 Task: Sort the products by price (lowest first).
Action: Mouse pressed left at (19, 101)
Screenshot: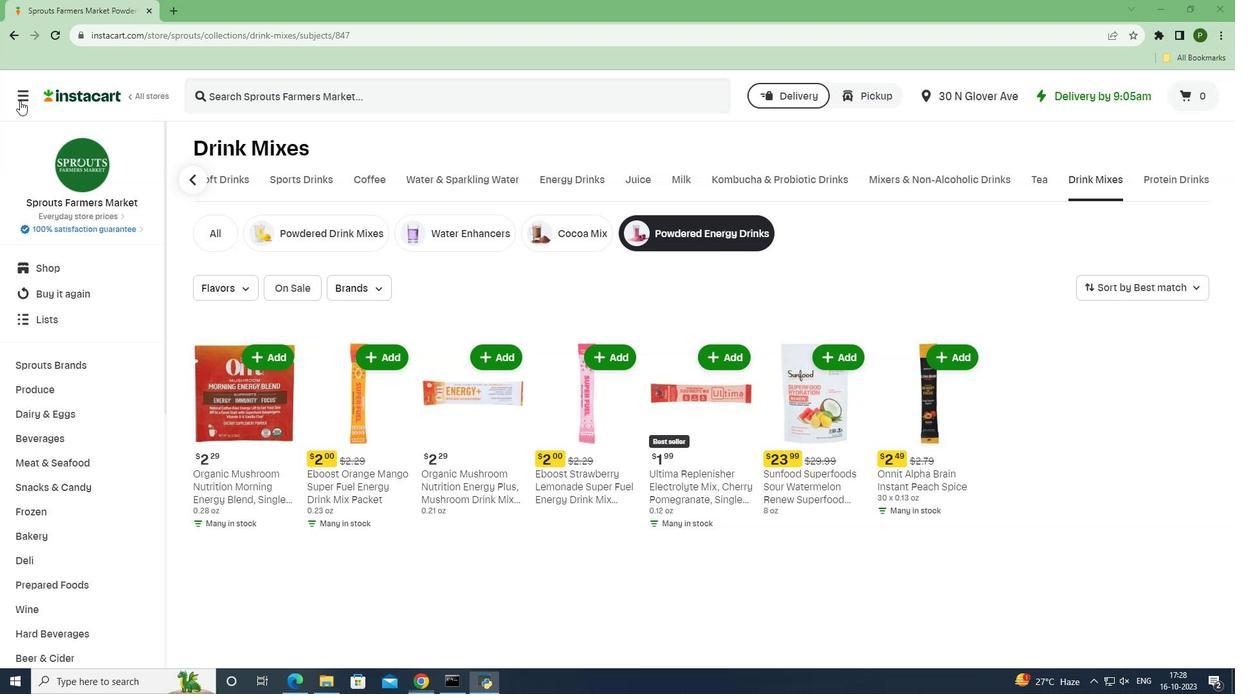 
Action: Mouse moved to (41, 342)
Screenshot: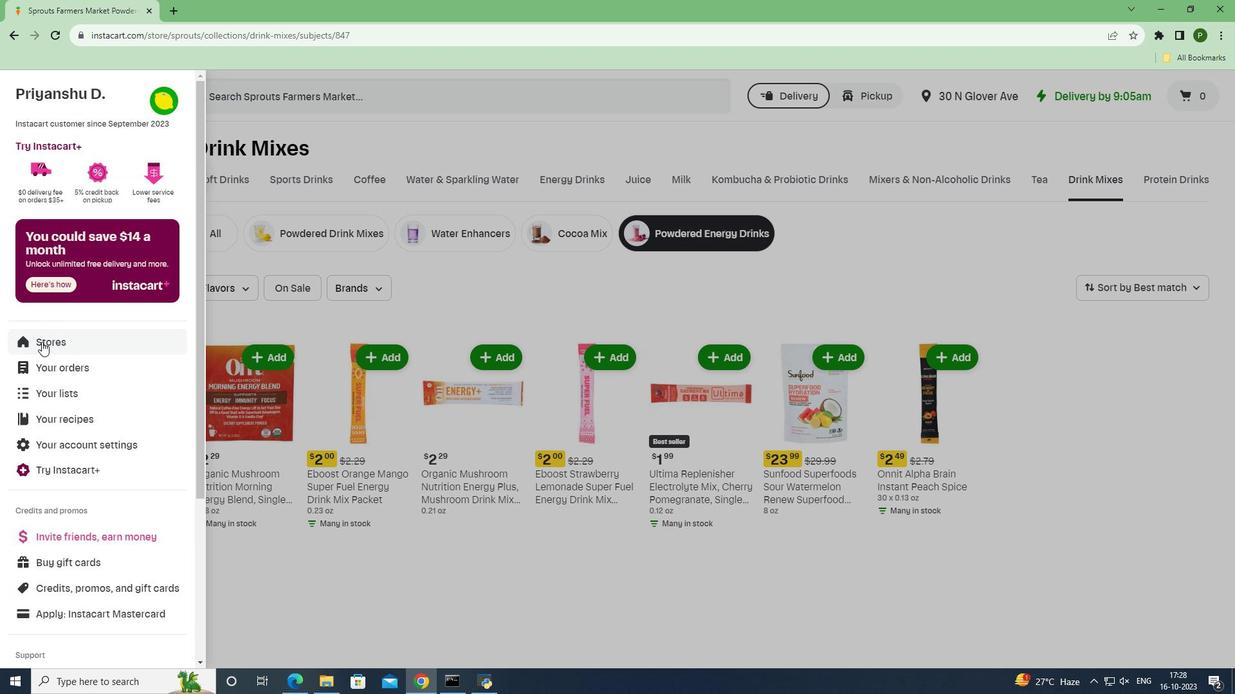 
Action: Mouse pressed left at (41, 342)
Screenshot: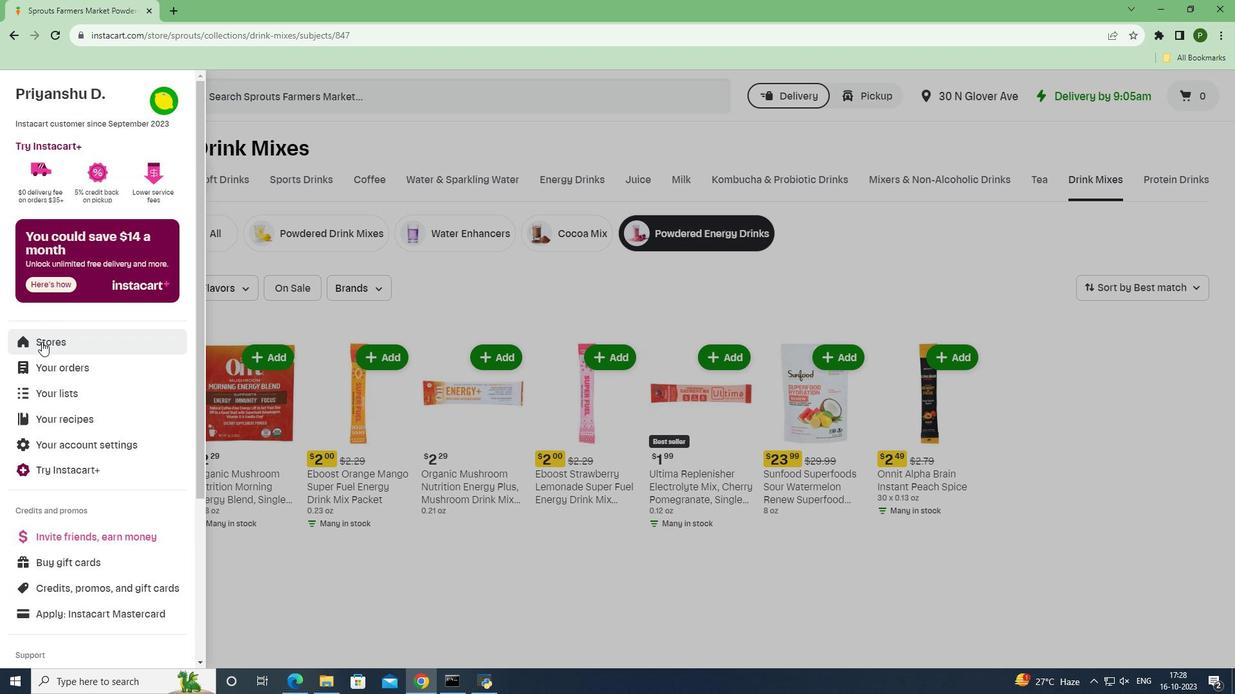 
Action: Mouse moved to (299, 147)
Screenshot: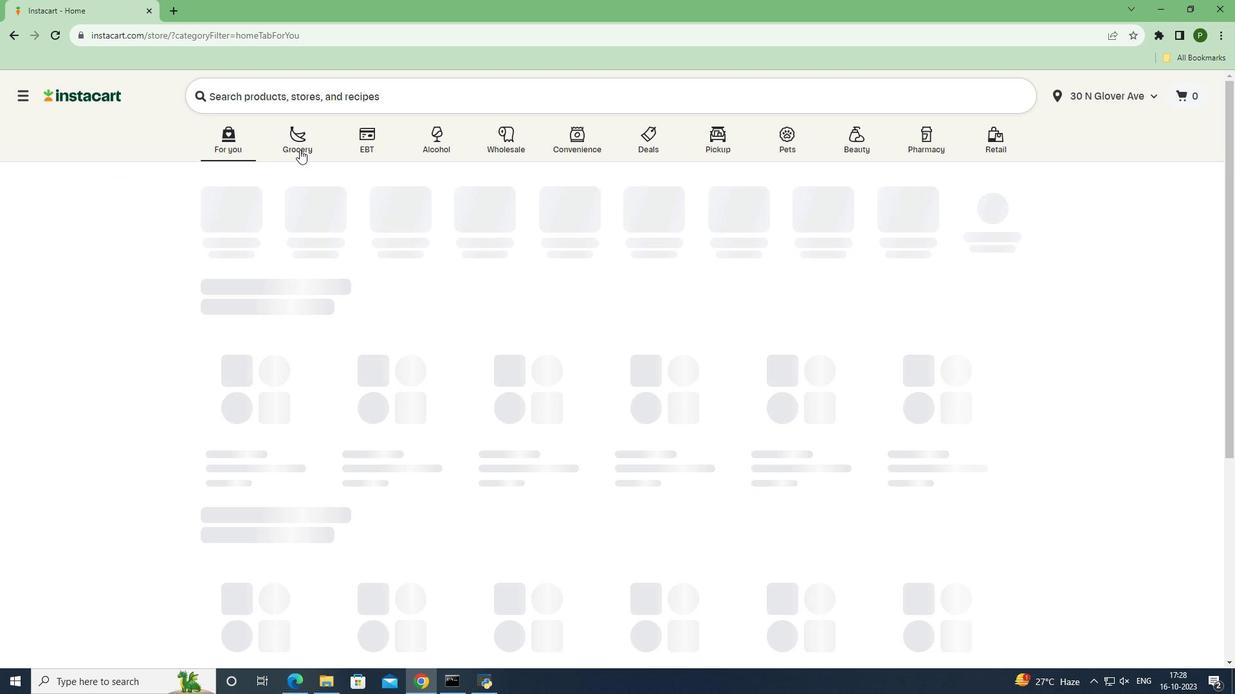 
Action: Mouse pressed left at (299, 147)
Screenshot: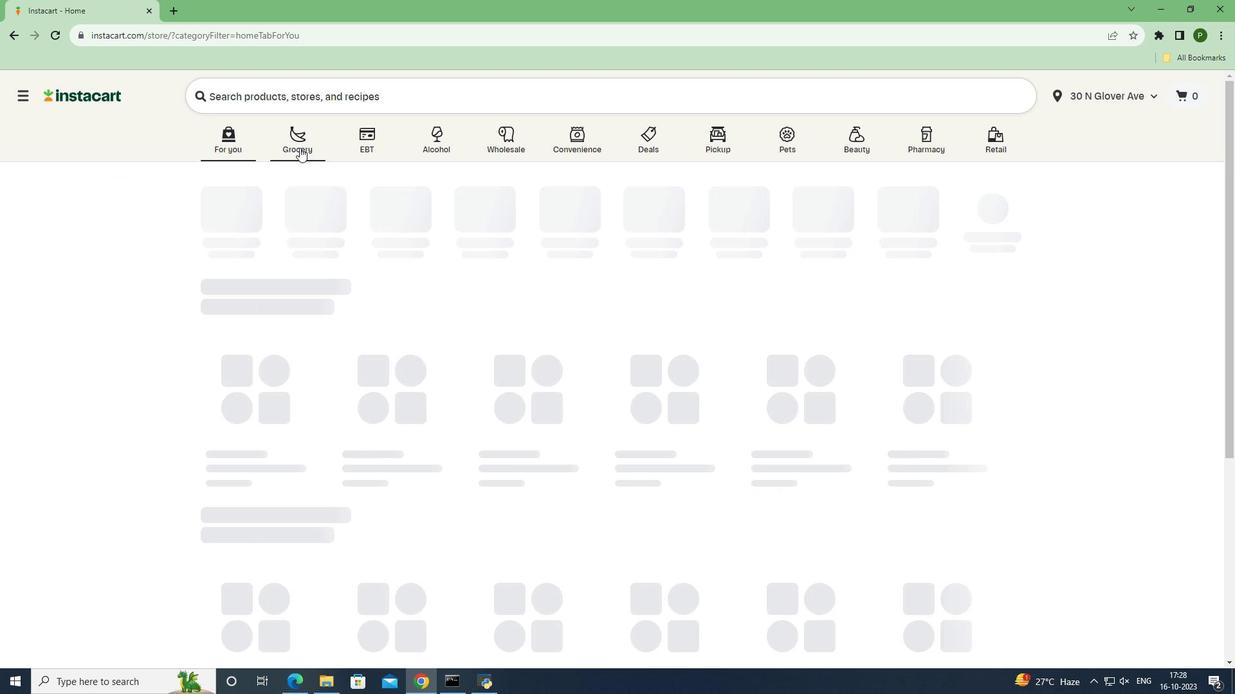 
Action: Mouse moved to (784, 289)
Screenshot: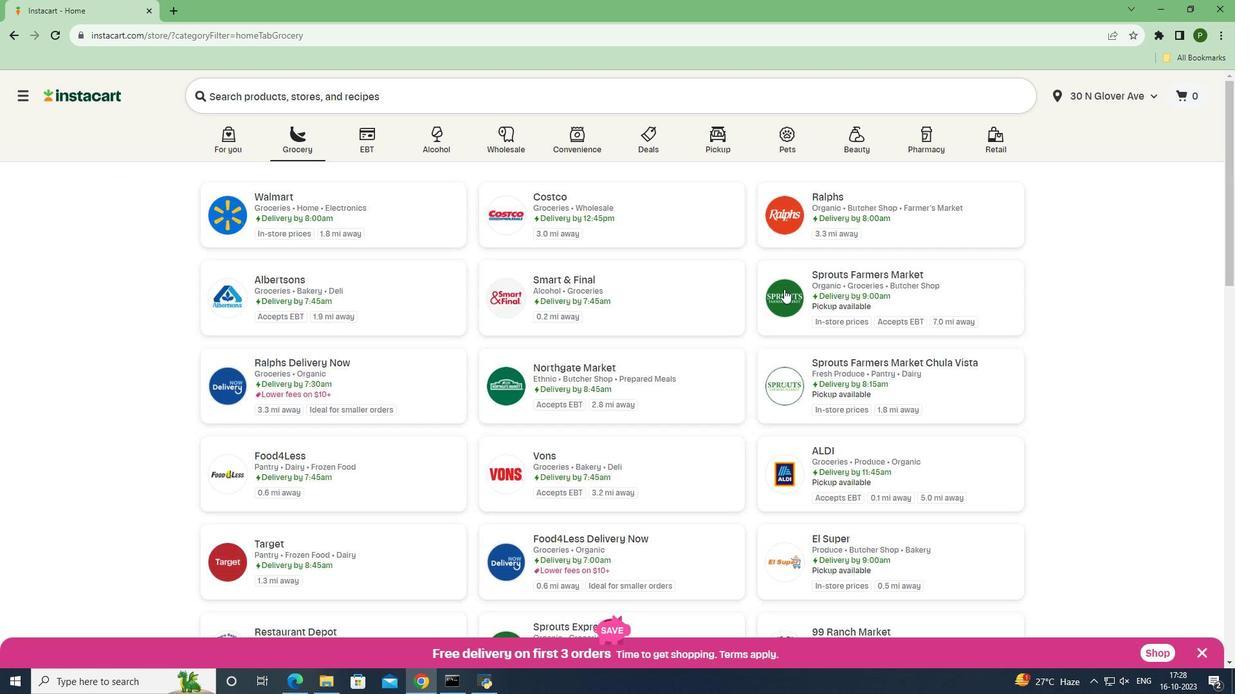 
Action: Mouse pressed left at (784, 289)
Screenshot: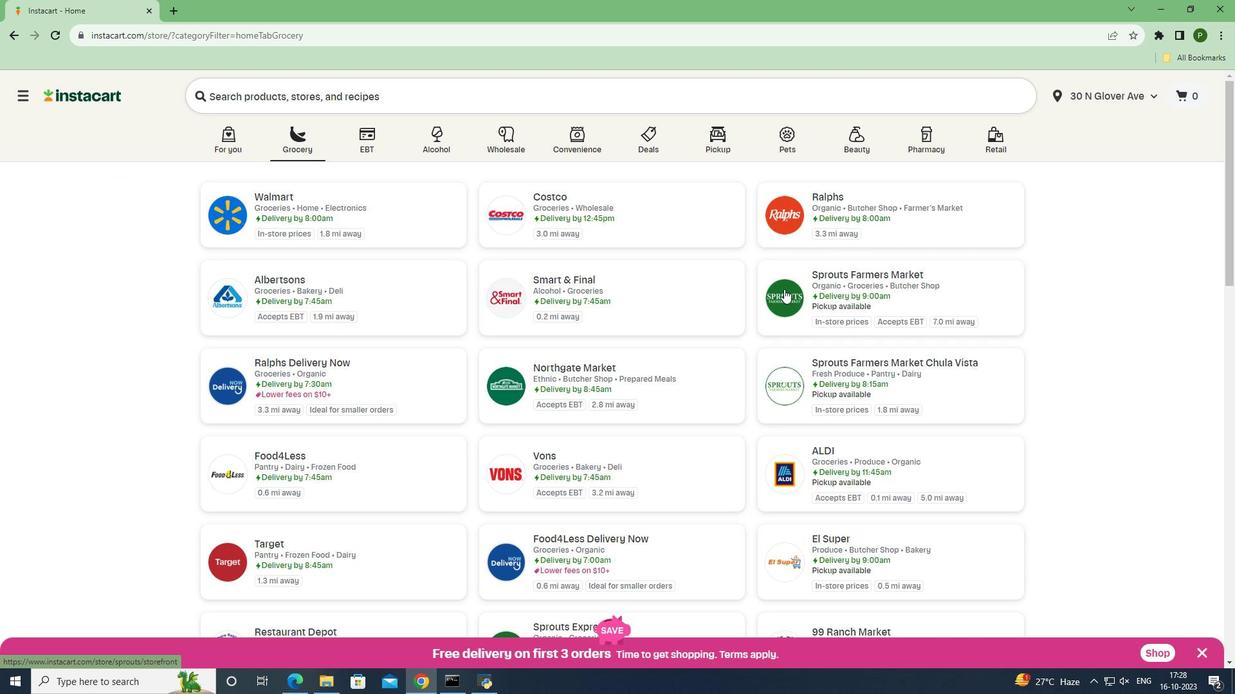 
Action: Mouse moved to (68, 433)
Screenshot: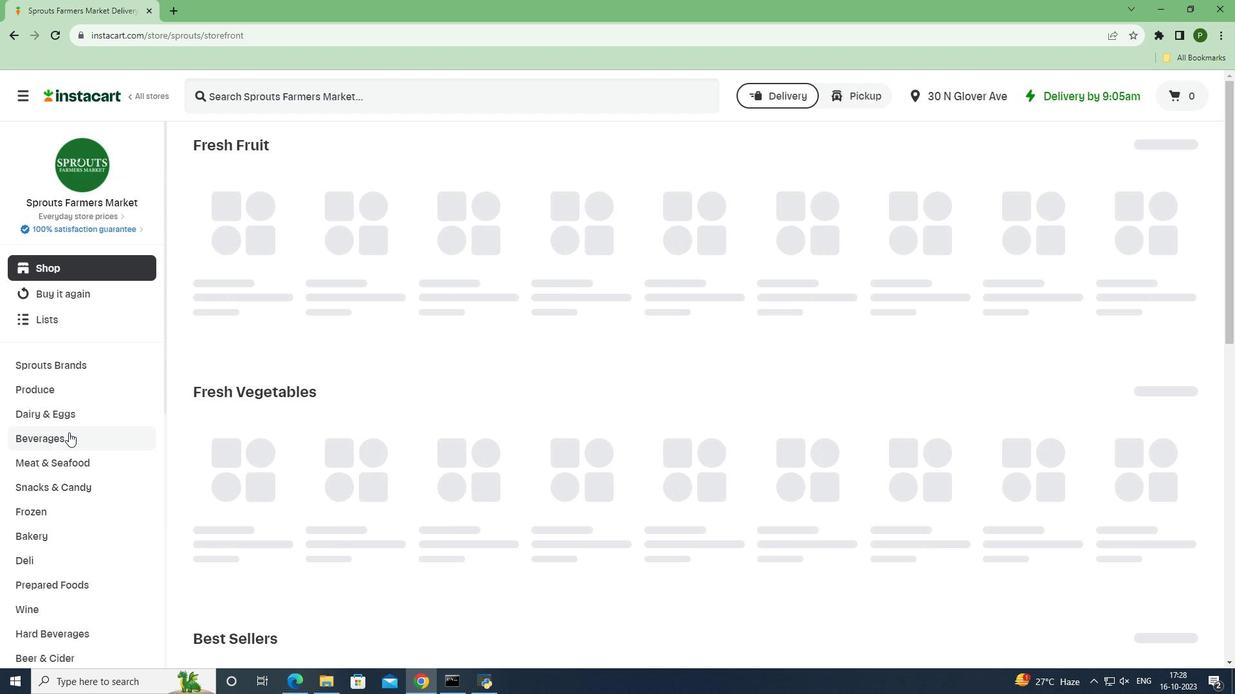 
Action: Mouse pressed left at (68, 433)
Screenshot: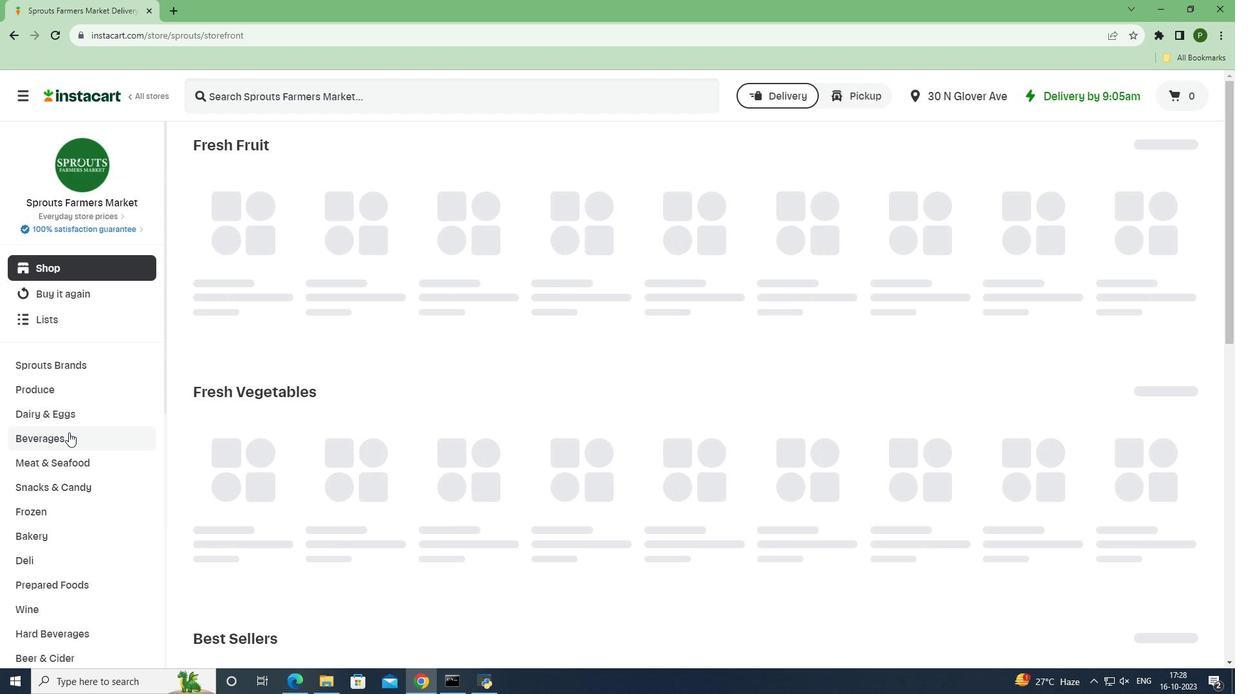 
Action: Mouse moved to (1151, 179)
Screenshot: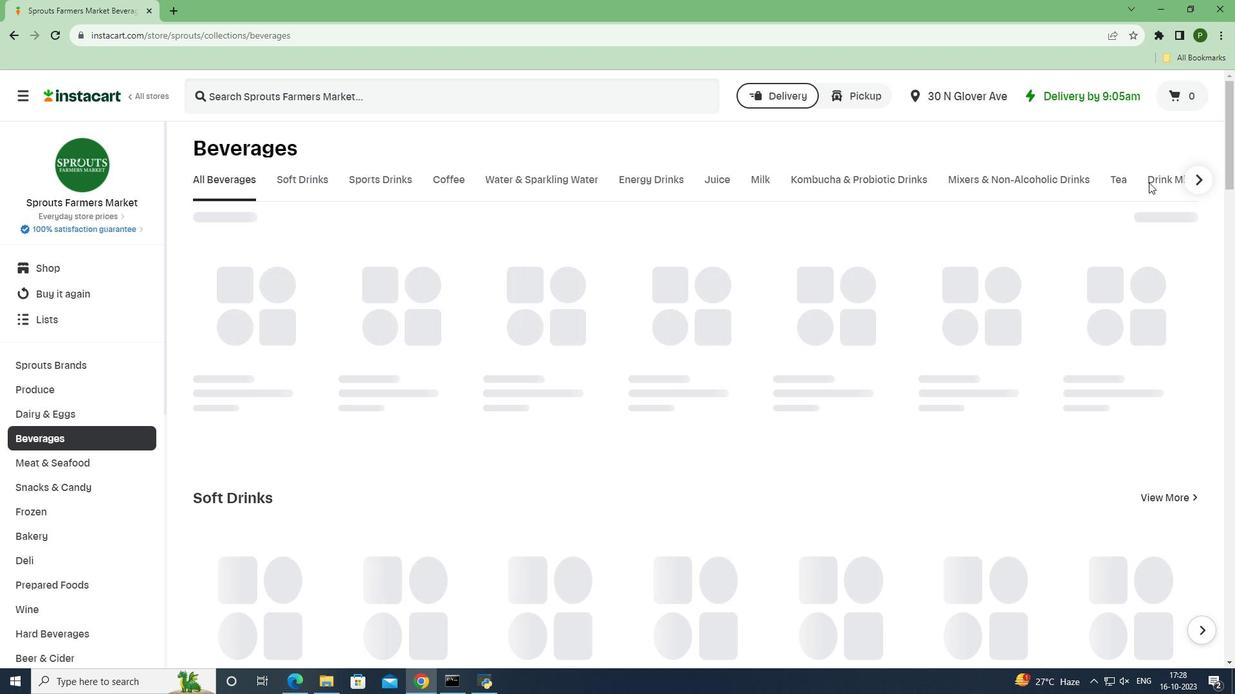 
Action: Mouse pressed left at (1151, 179)
Screenshot: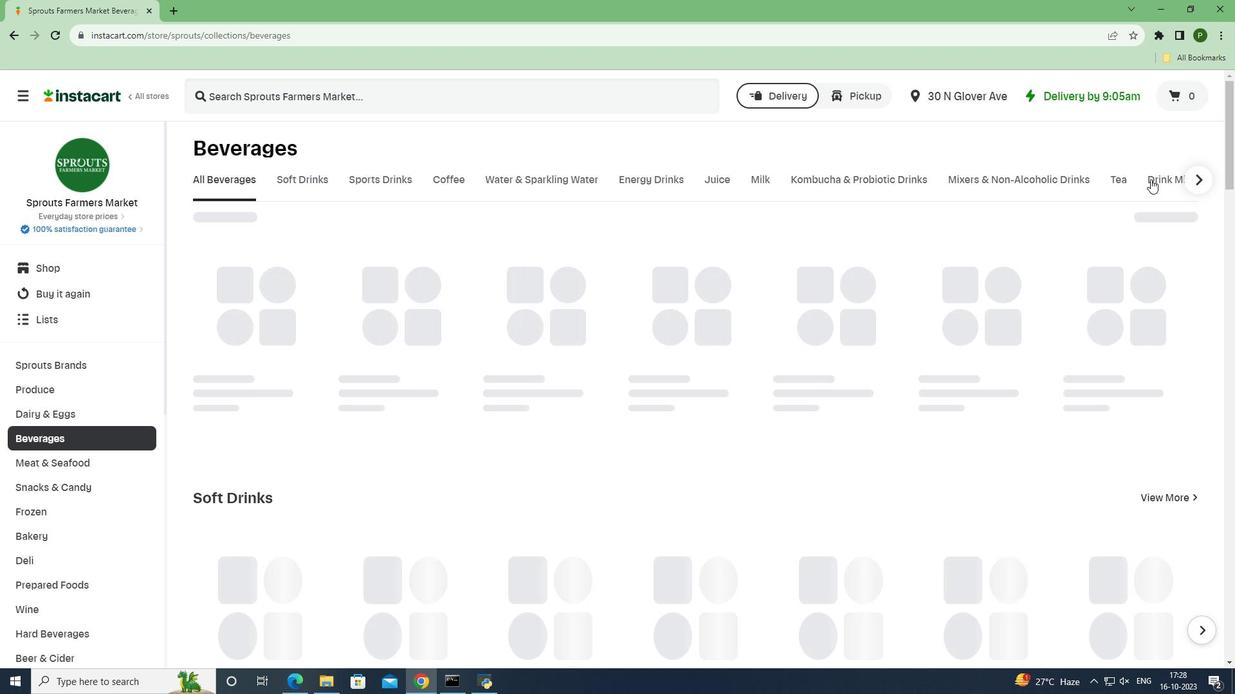 
Action: Mouse moved to (714, 241)
Screenshot: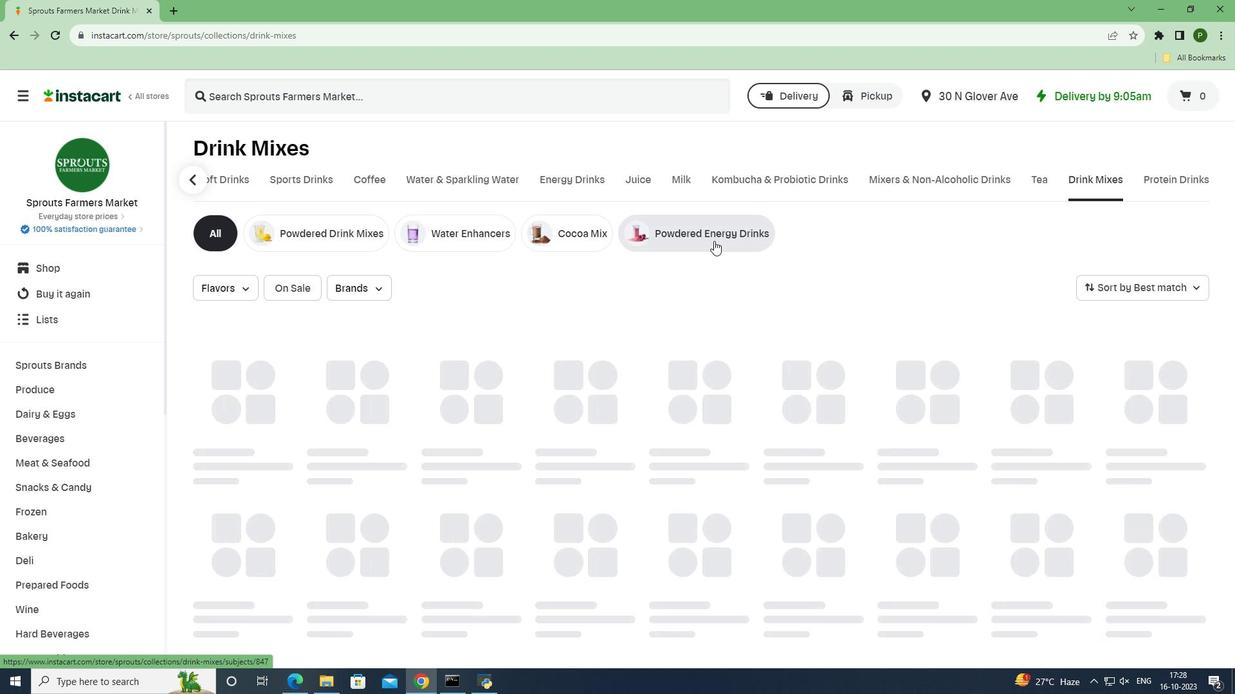 
Action: Mouse pressed left at (714, 241)
Screenshot: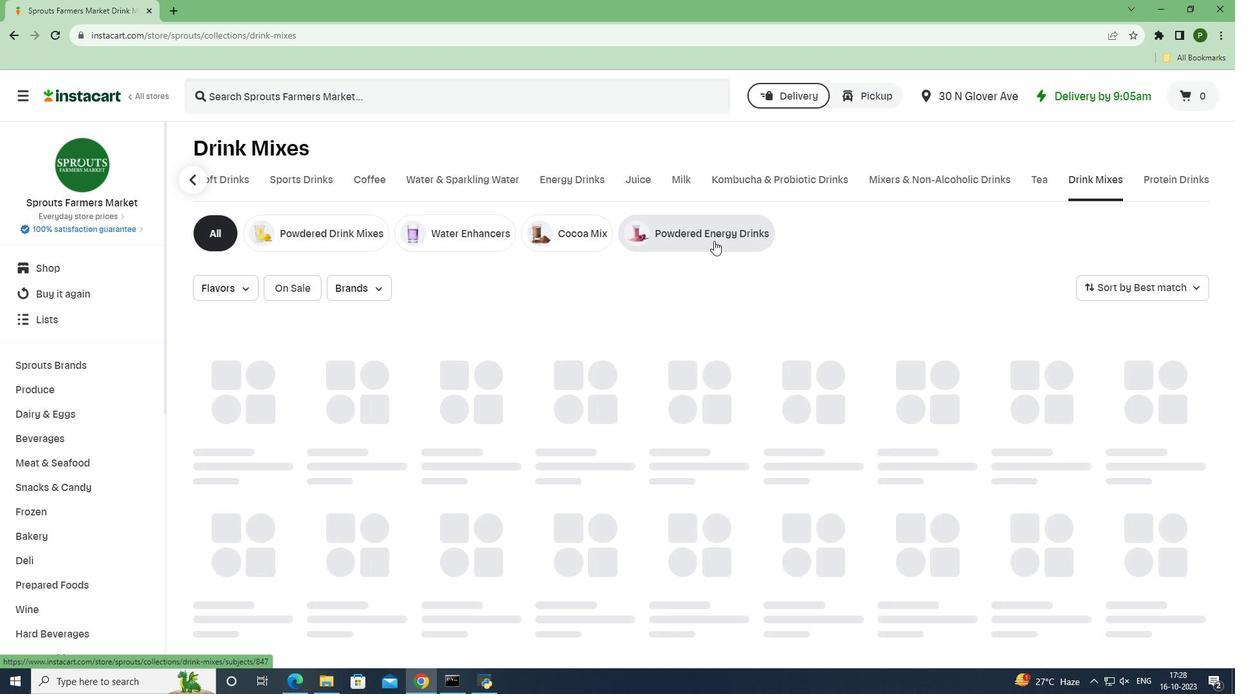 
Action: Mouse moved to (1180, 288)
Screenshot: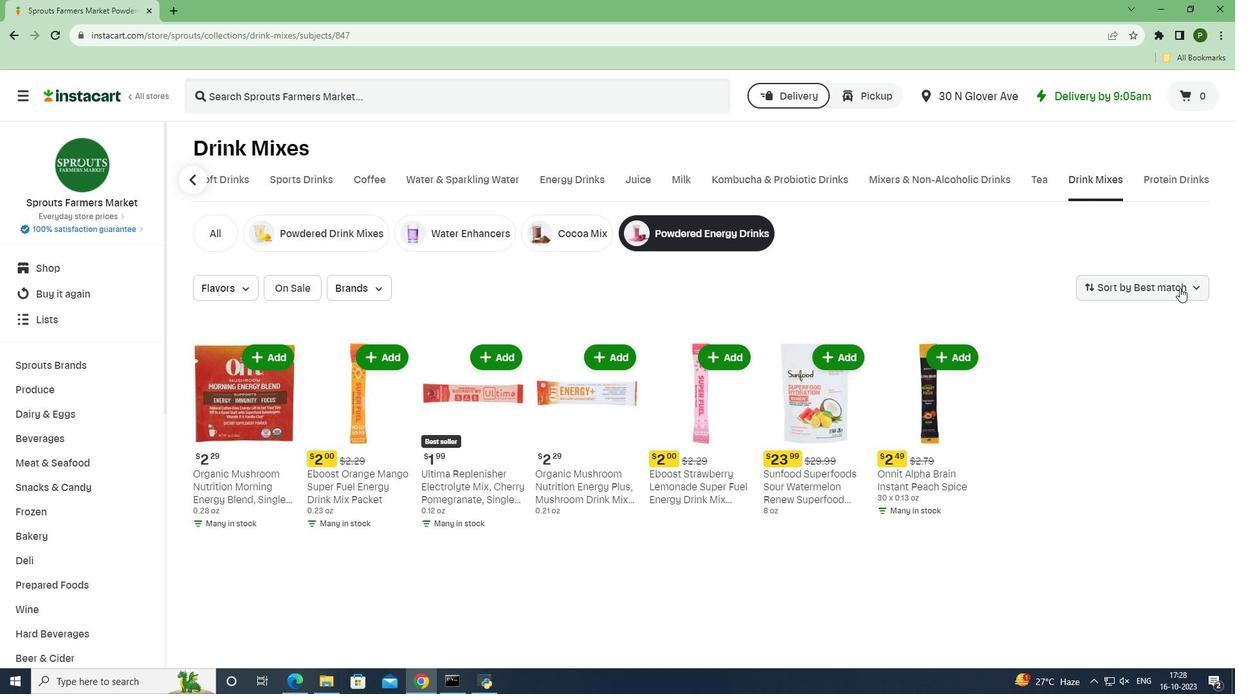 
Action: Mouse pressed left at (1180, 288)
Screenshot: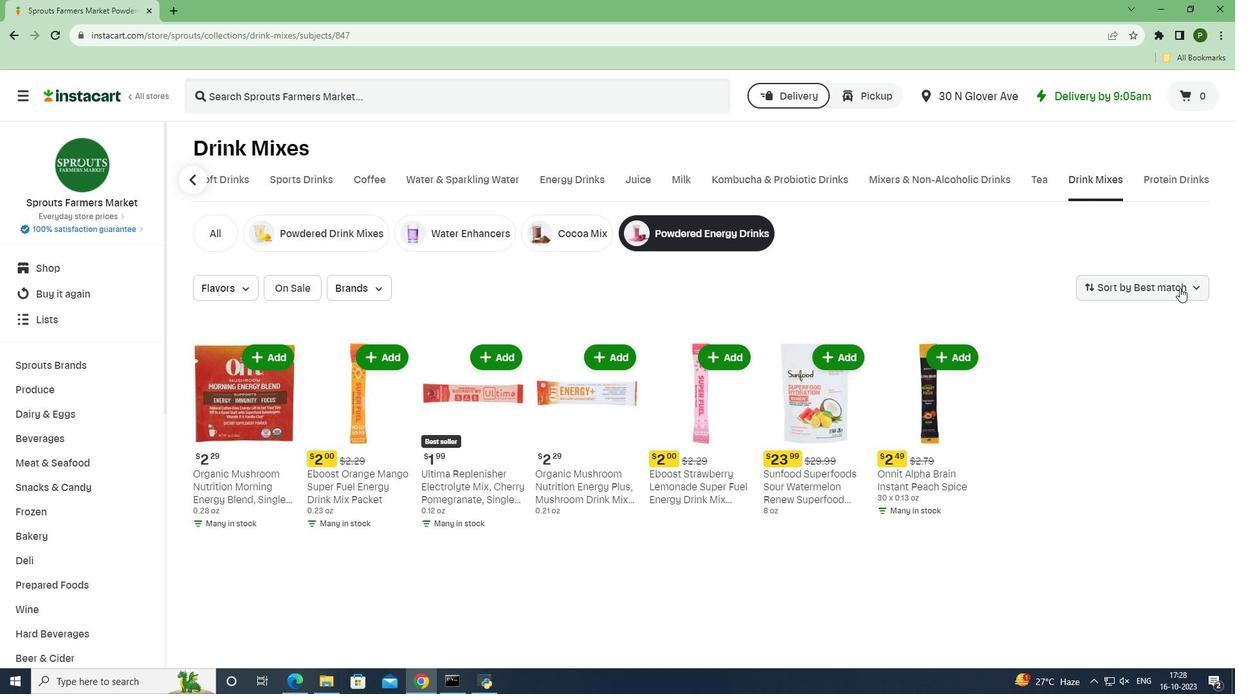 
Action: Mouse moved to (1152, 346)
Screenshot: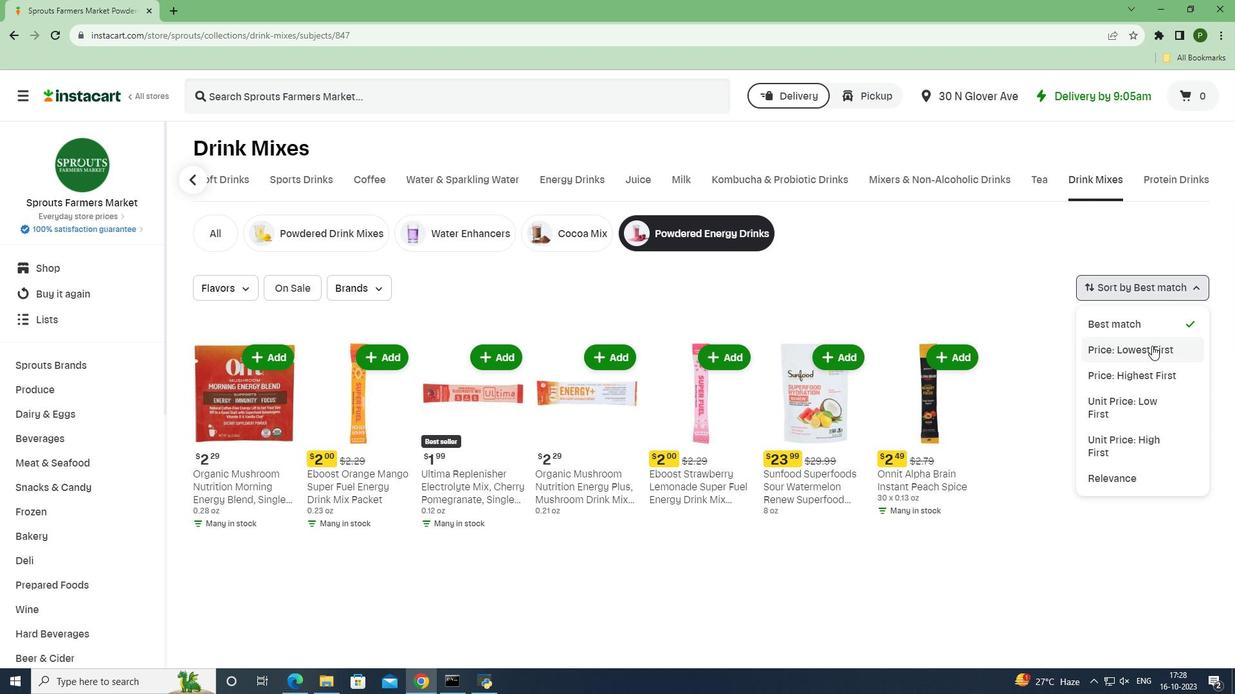 
Action: Mouse pressed left at (1152, 346)
Screenshot: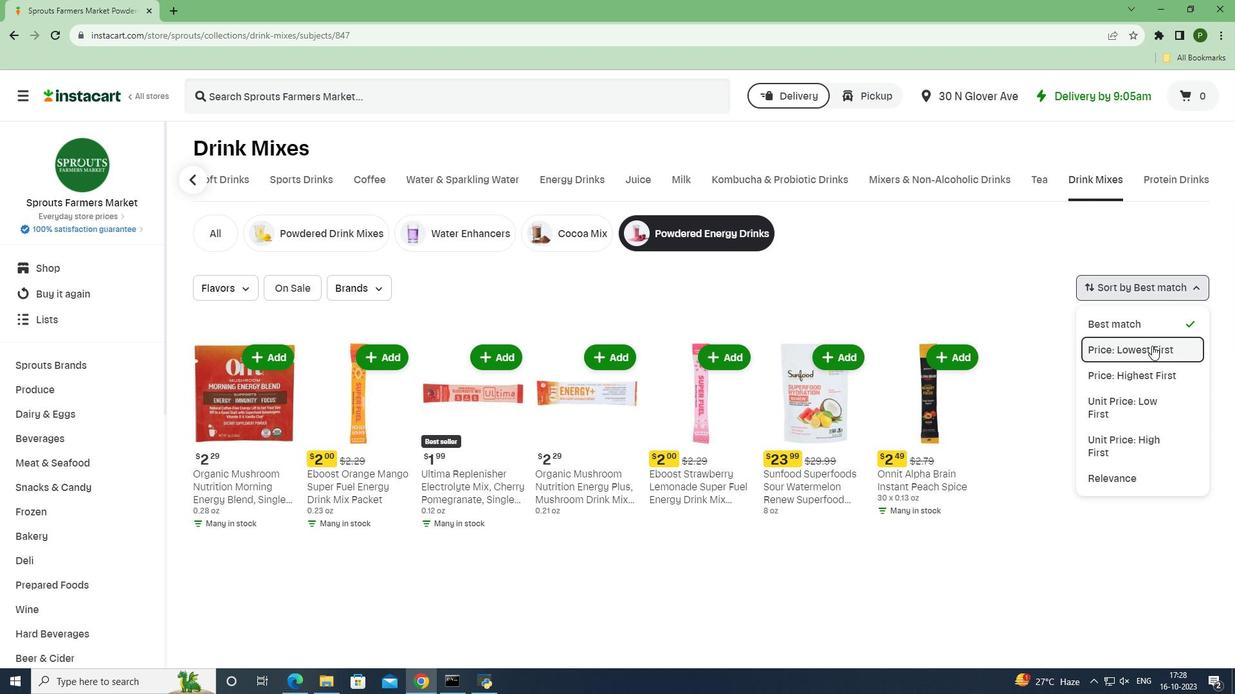 
Action: Mouse moved to (768, 505)
Screenshot: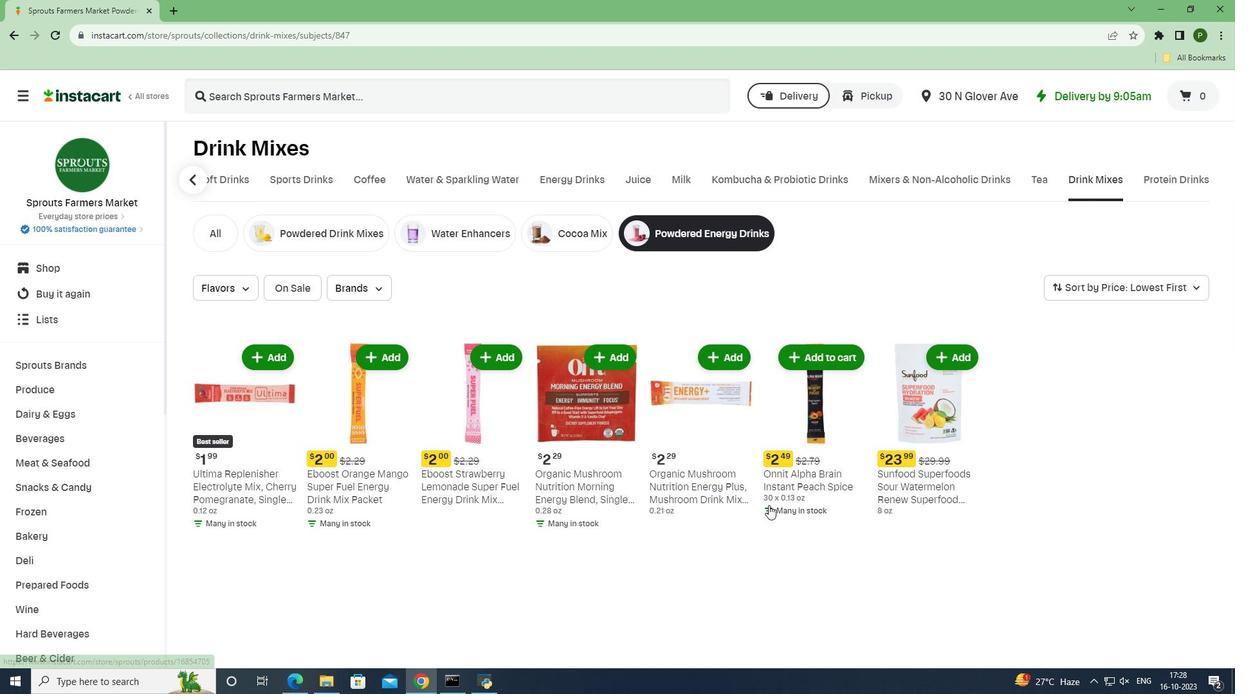 
